 Task: Open Card Card0000000170 in  Board0000000043 in Workspace WS0000000015 in Trello. Add Member Mailaustralia7@gmail.com to Card Card0000000170 in  Board0000000043 in Workspace WS0000000015 in Trello. Add Yellow Label titled Label0000000170 to Card Card0000000170 in  Board0000000043 in Workspace WS0000000015 in Trello. Add Checklist CL0000000170 to Card Card0000000170 in  Board0000000043 in Workspace WS0000000015 in Trello. Add Dates with Start Date as May 08 2023 and Due Date as May 31 2023 to Card Card0000000170 in  Board0000000043 in Workspace WS0000000015 in Trello
Action: Mouse moved to (263, 340)
Screenshot: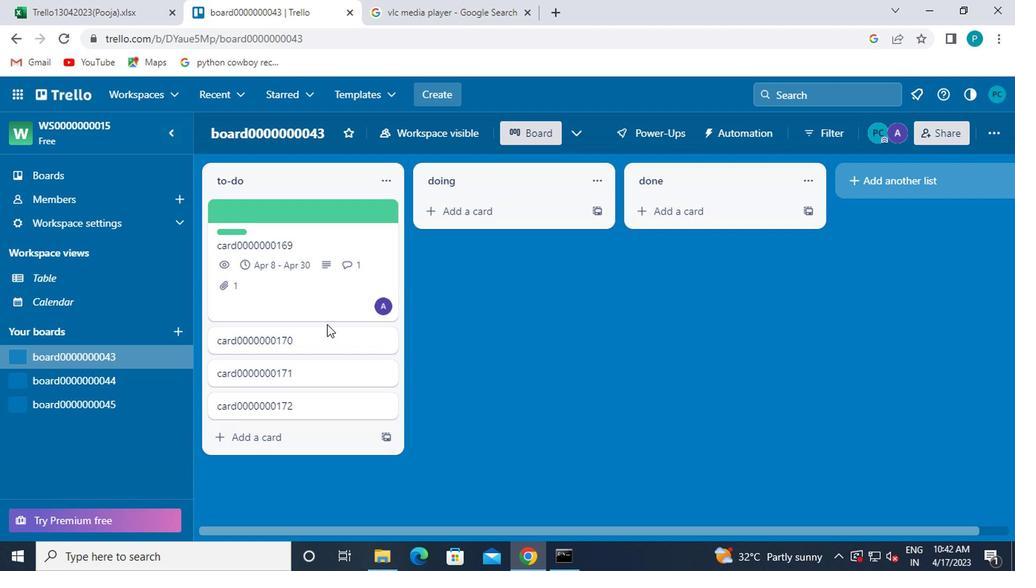 
Action: Mouse pressed left at (263, 340)
Screenshot: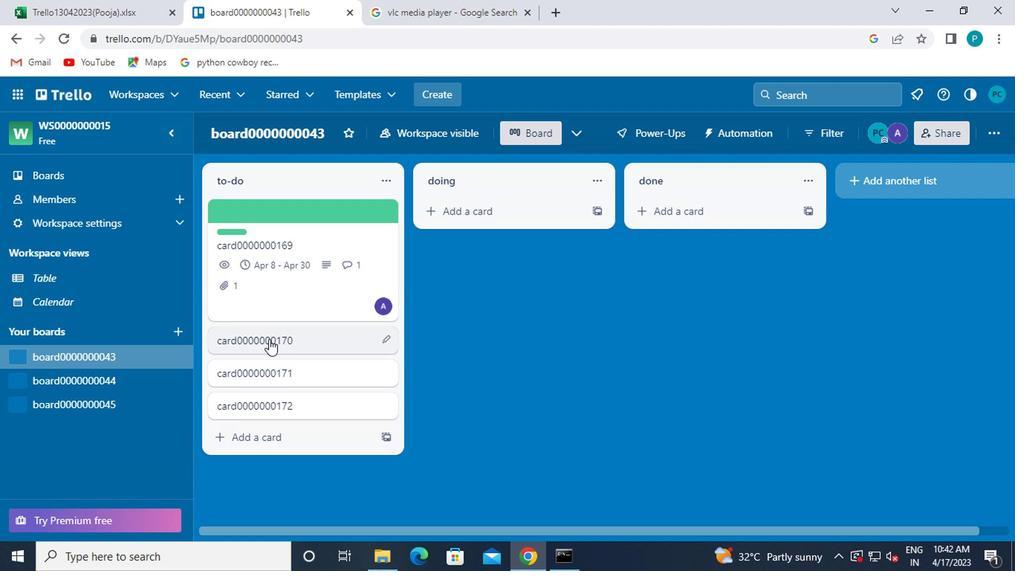 
Action: Mouse moved to (477, 328)
Screenshot: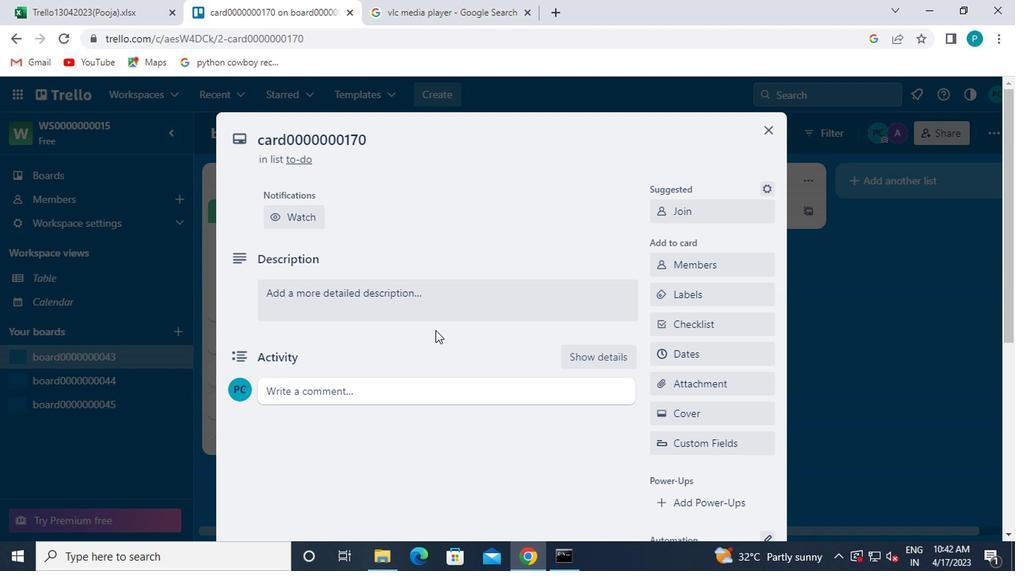 
Action: Mouse scrolled (477, 328) with delta (0, 0)
Screenshot: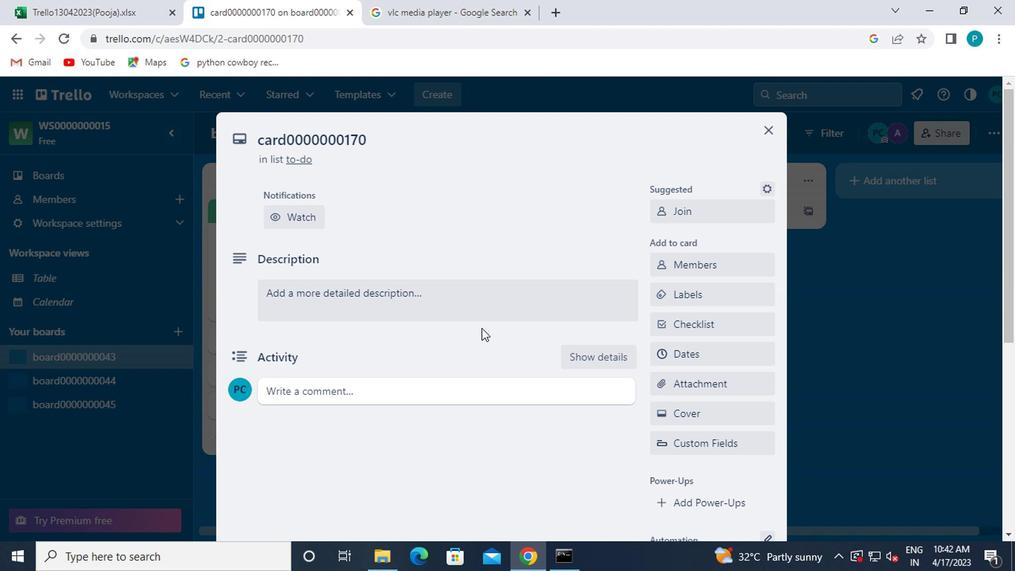 
Action: Mouse moved to (674, 188)
Screenshot: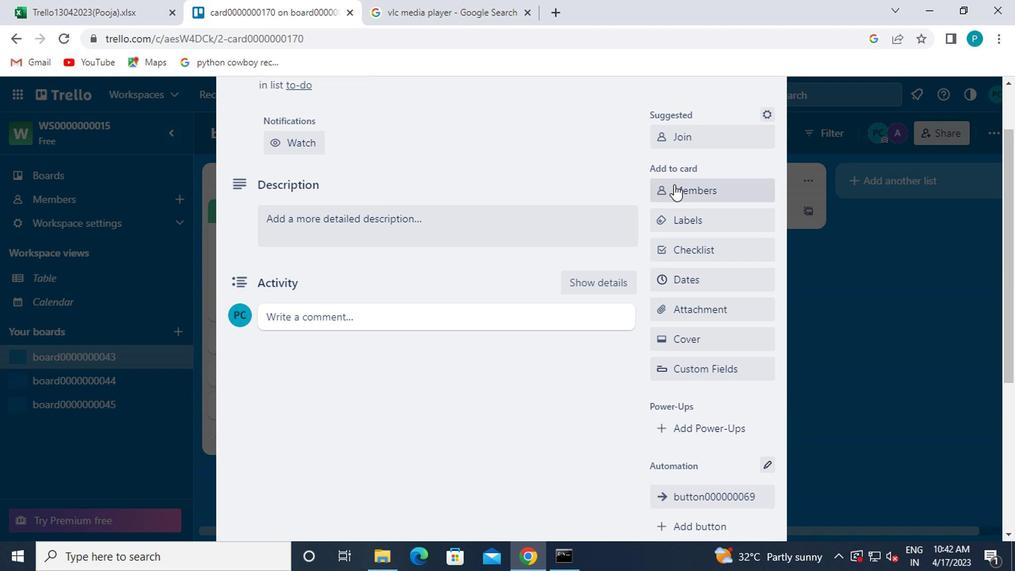 
Action: Mouse pressed left at (674, 188)
Screenshot: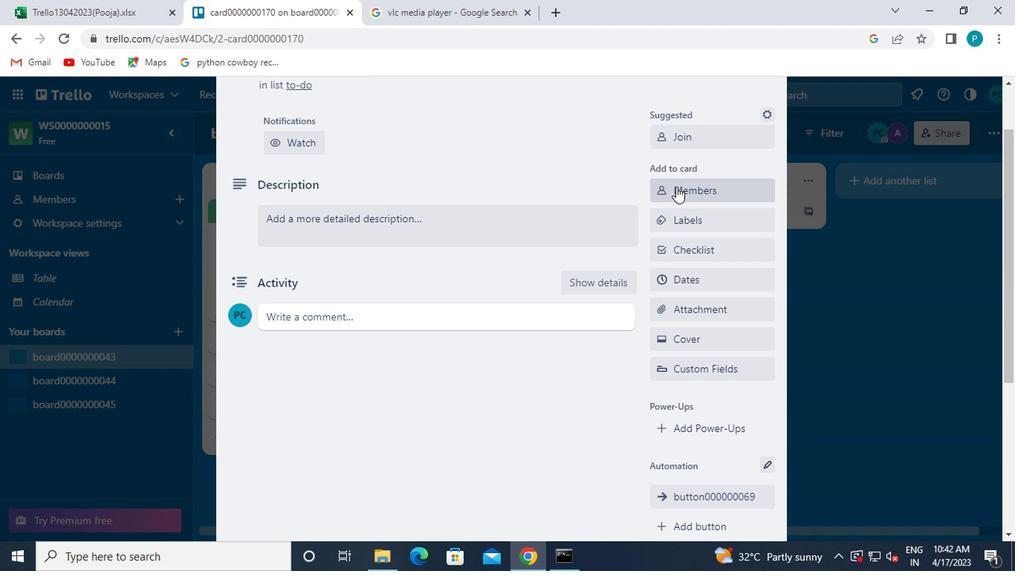 
Action: Mouse moved to (693, 259)
Screenshot: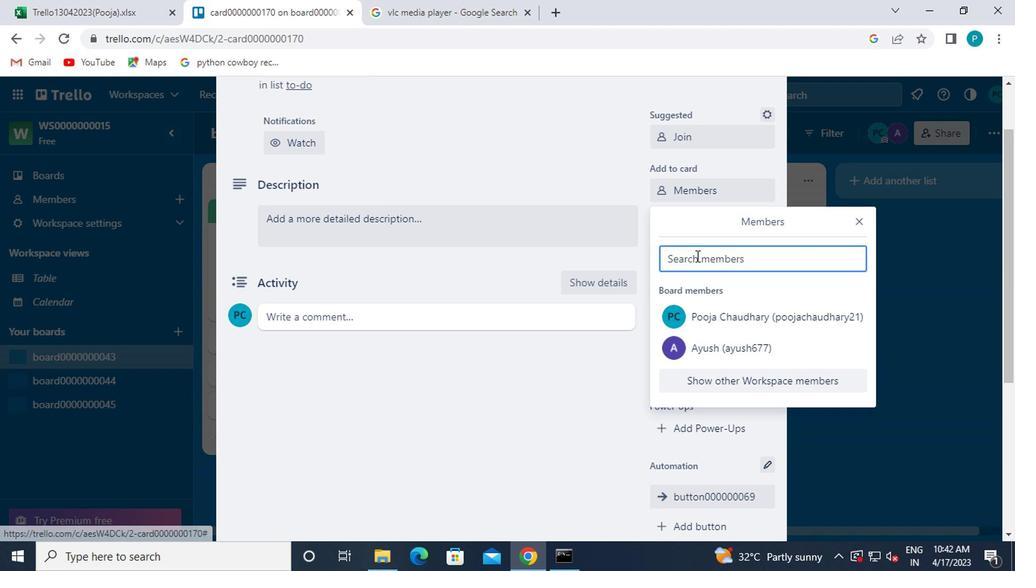 
Action: Mouse pressed left at (693, 259)
Screenshot: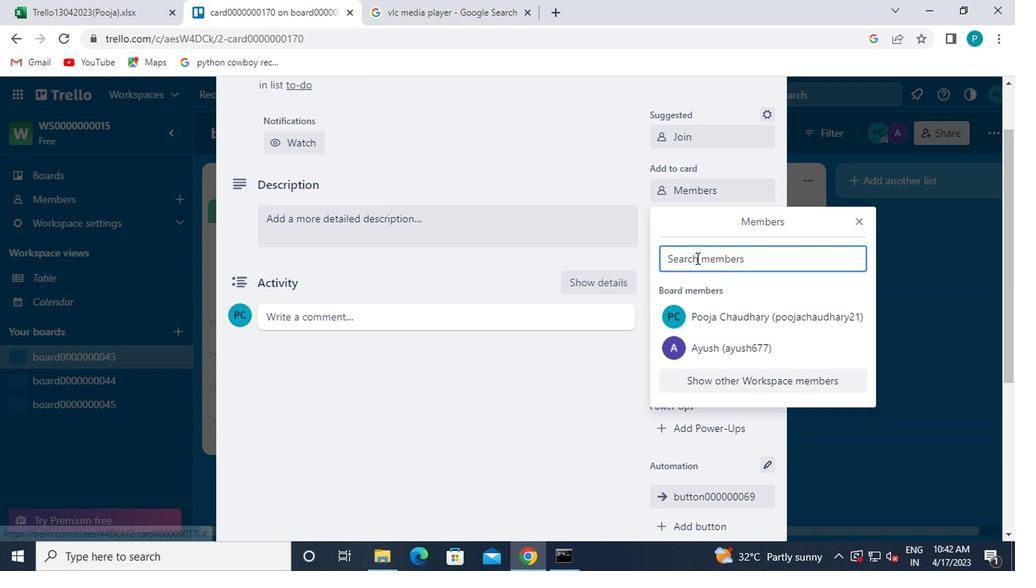 
Action: Key pressed mailaustralia7
Screenshot: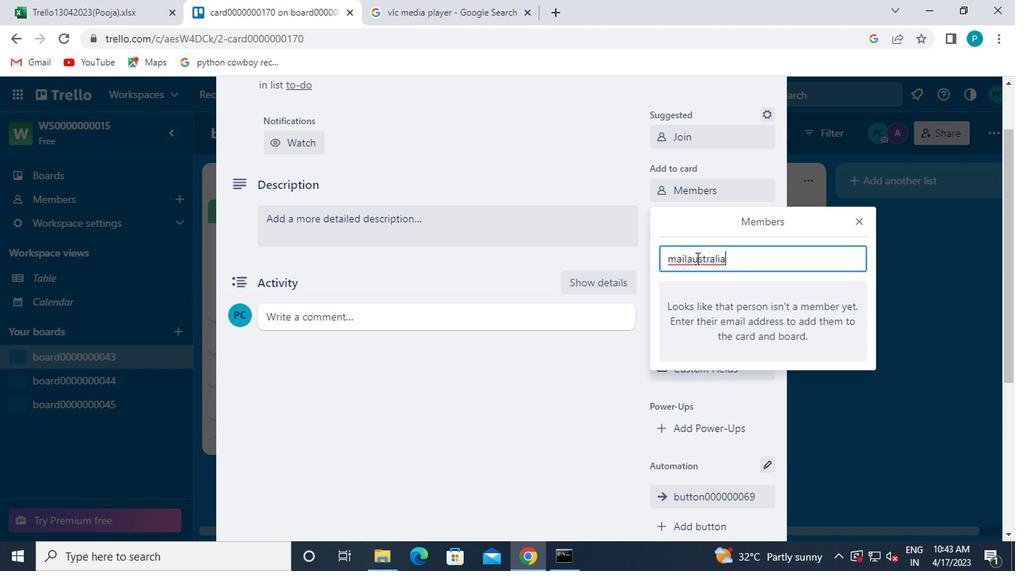 
Action: Mouse moved to (568, 243)
Screenshot: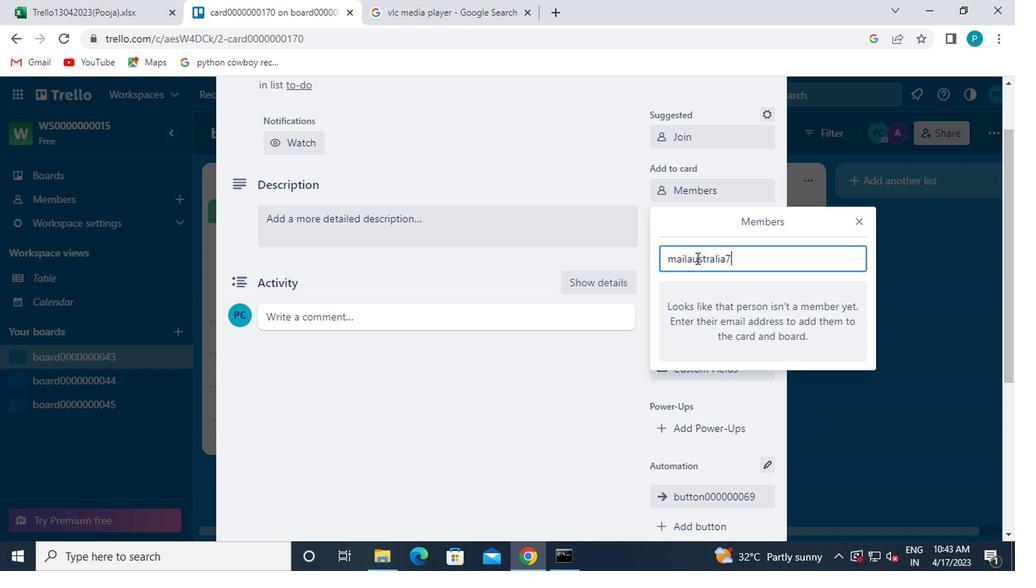 
Action: Key pressed <Key.shift>@GMAIL.COM
Screenshot: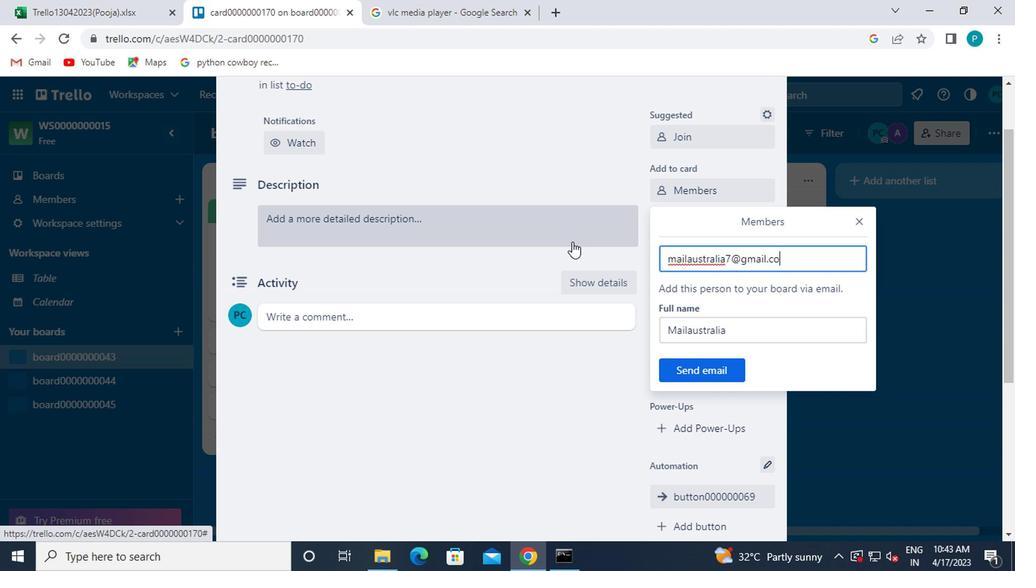 
Action: Mouse moved to (692, 370)
Screenshot: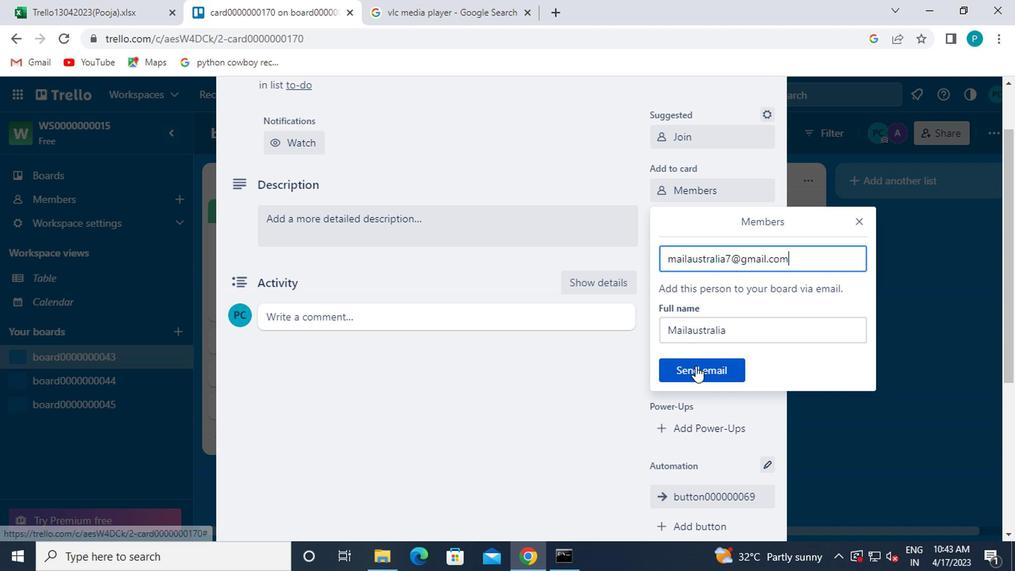 
Action: Mouse pressed left at (692, 370)
Screenshot: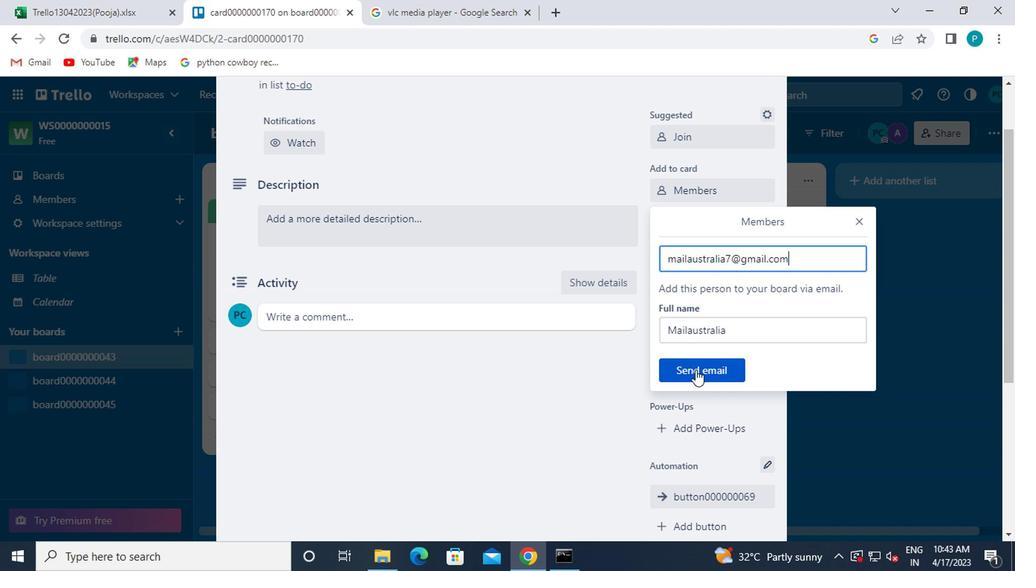 
Action: Mouse moved to (688, 225)
Screenshot: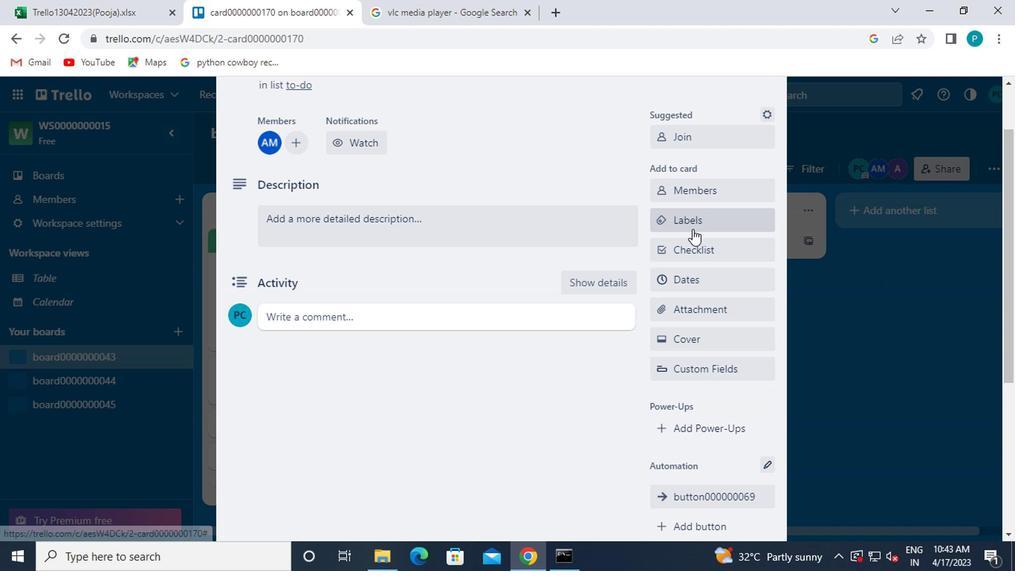 
Action: Mouse pressed left at (688, 225)
Screenshot: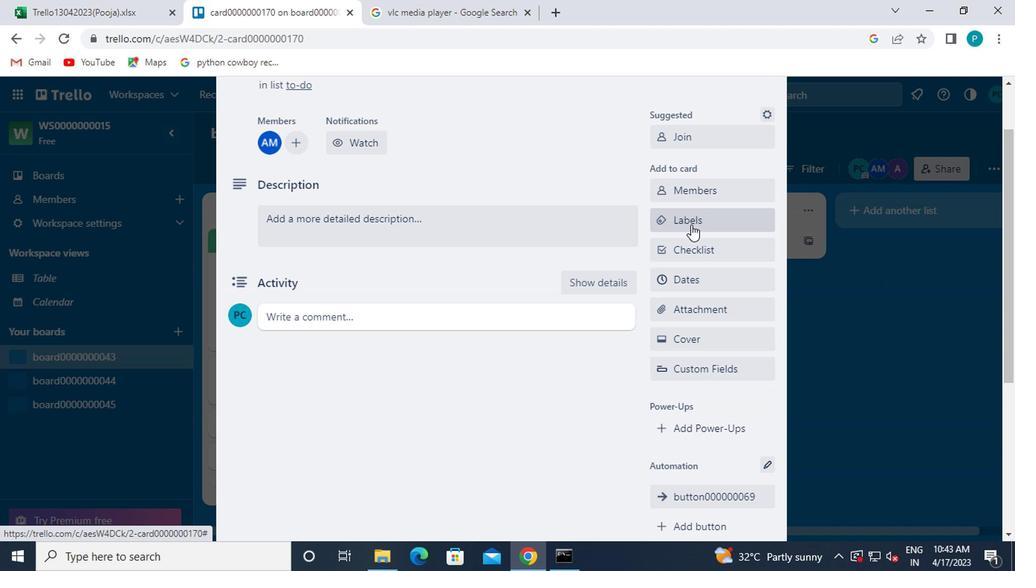 
Action: Mouse moved to (709, 424)
Screenshot: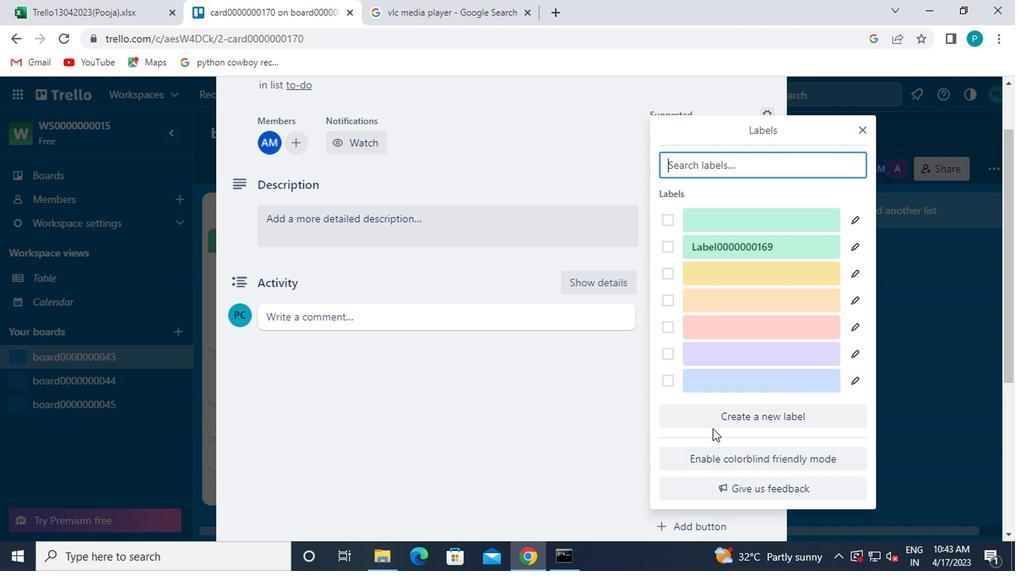 
Action: Mouse pressed left at (709, 424)
Screenshot: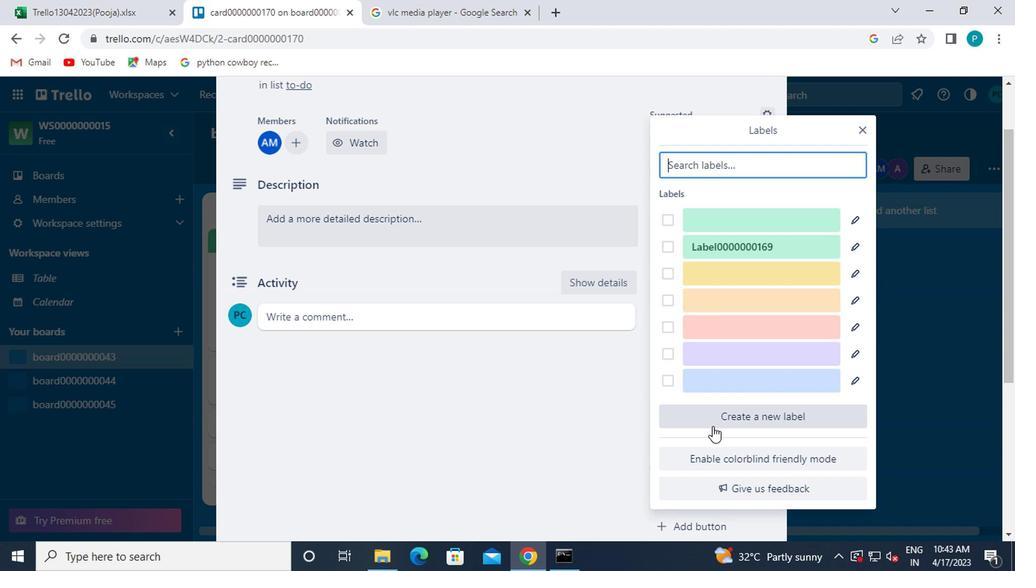 
Action: Mouse moved to (727, 339)
Screenshot: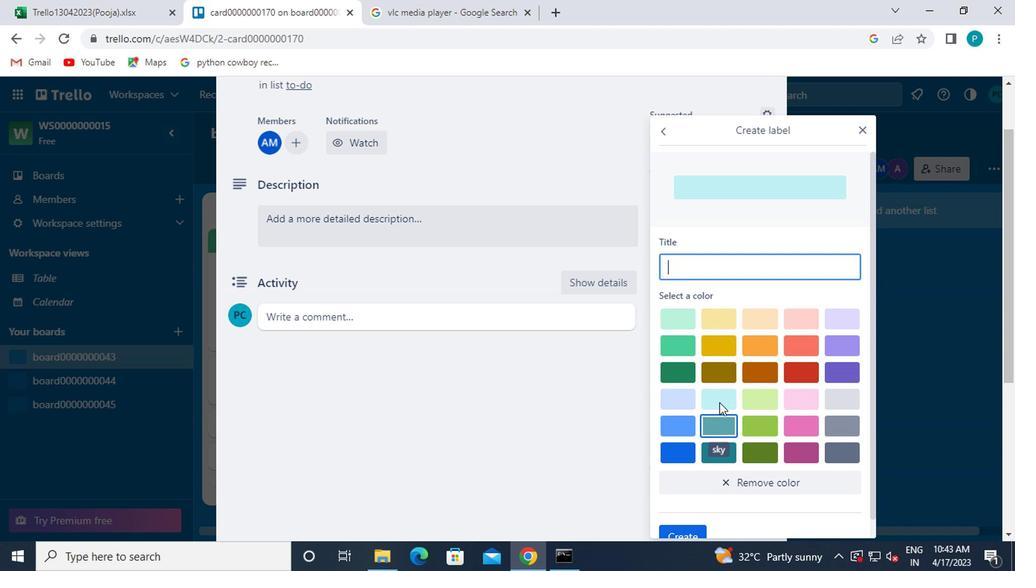 
Action: Mouse pressed left at (727, 339)
Screenshot: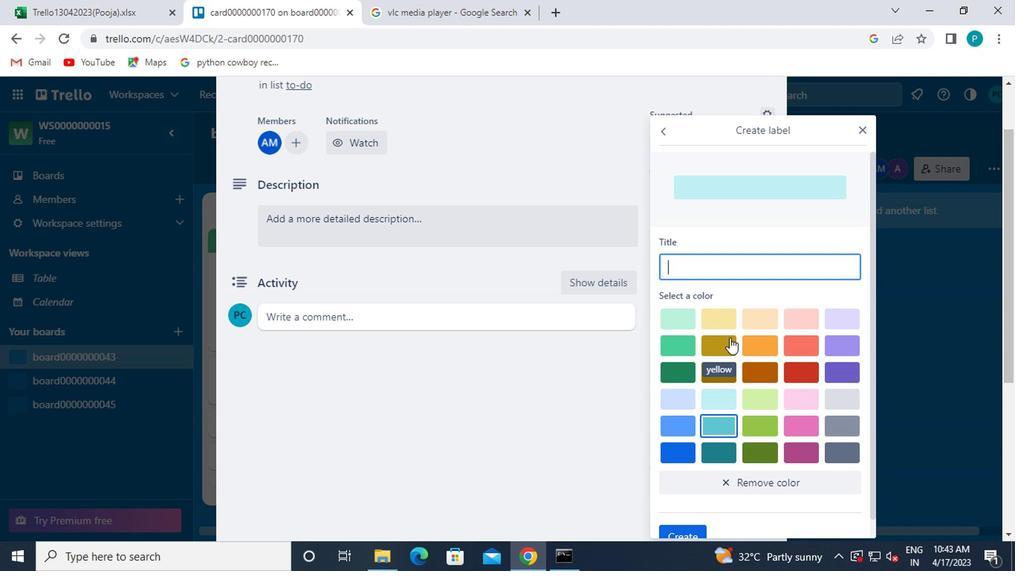 
Action: Mouse moved to (700, 272)
Screenshot: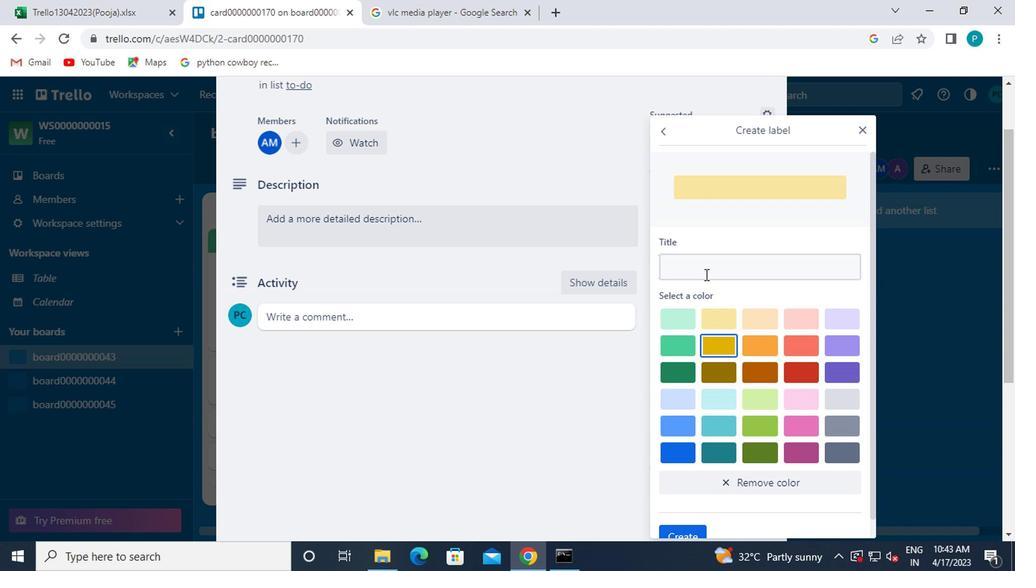 
Action: Mouse pressed left at (700, 272)
Screenshot: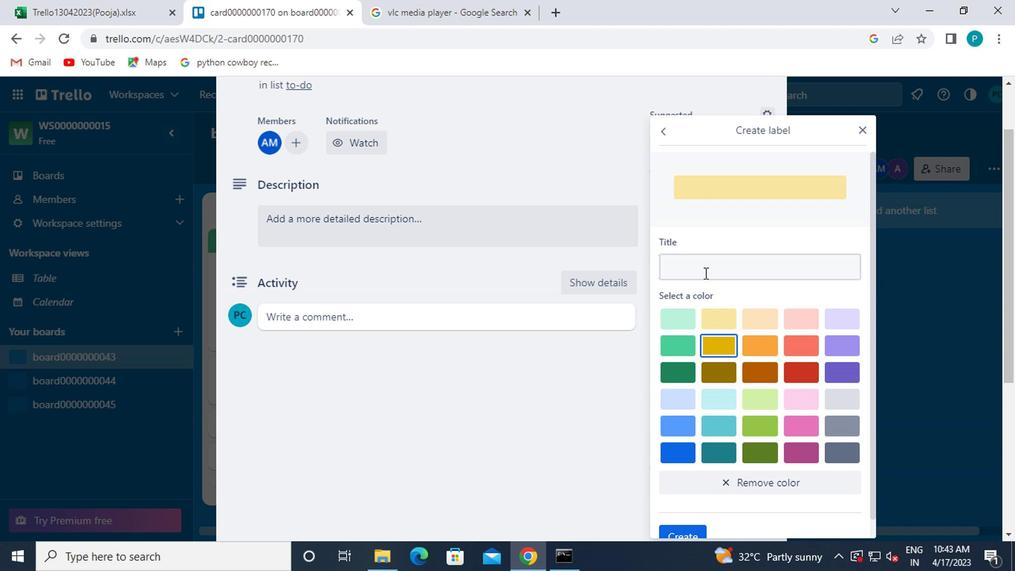 
Action: Mouse moved to (709, 248)
Screenshot: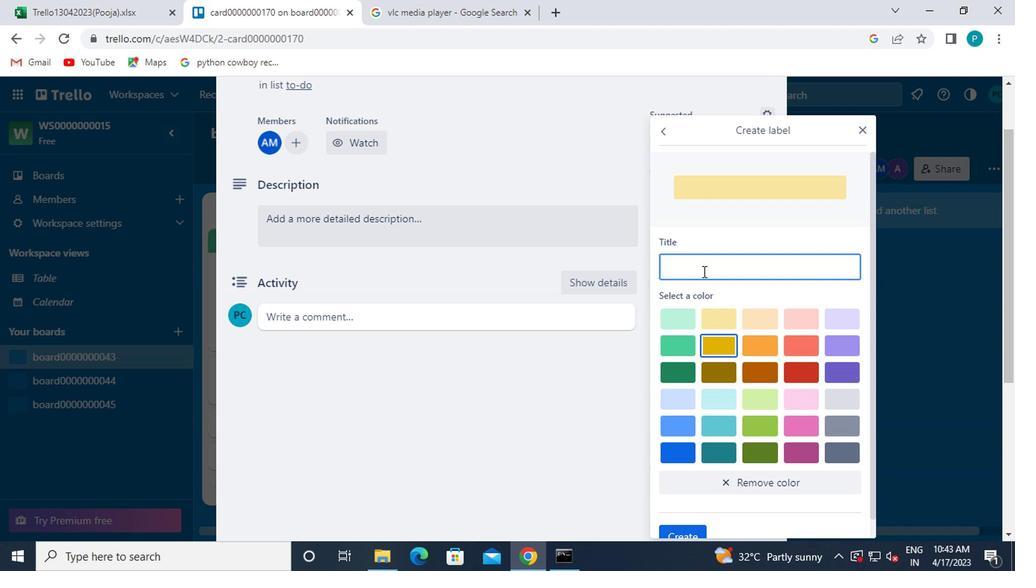 
Action: Key pressed <Key.caps_lock>L<Key.caps_lock>ABEL0000000
Screenshot: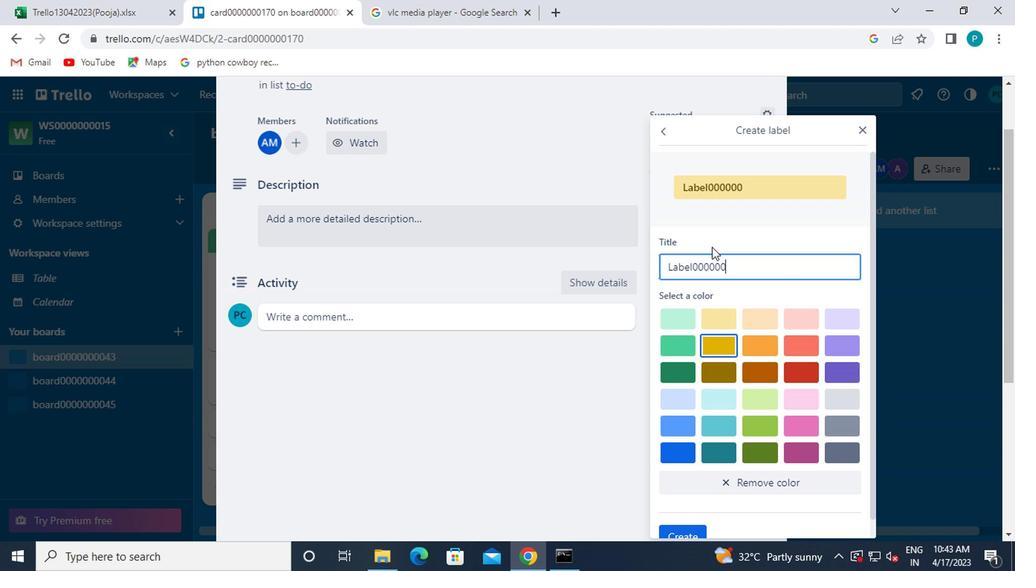 
Action: Mouse moved to (719, 126)
Screenshot: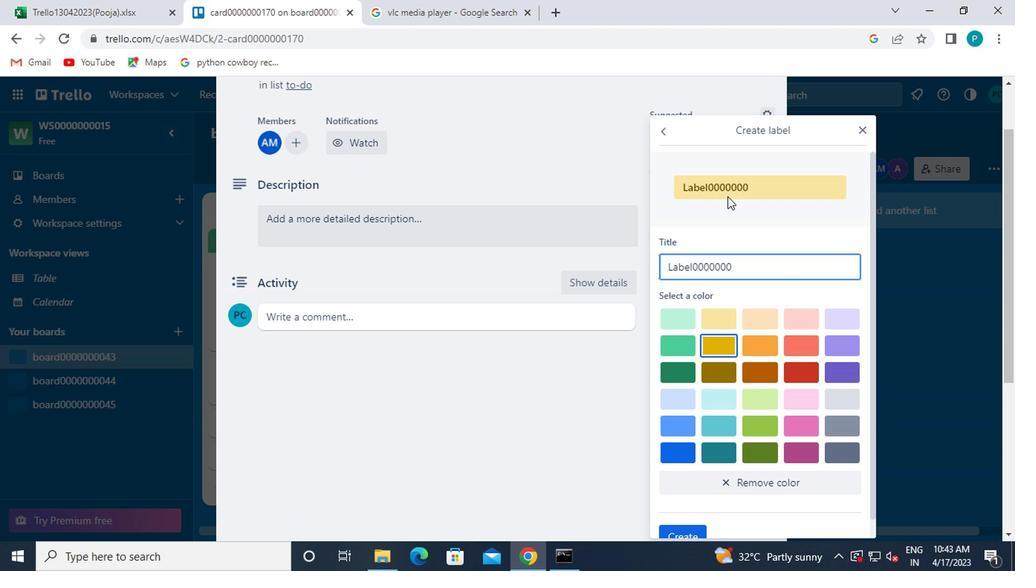
Action: Key pressed 170
Screenshot: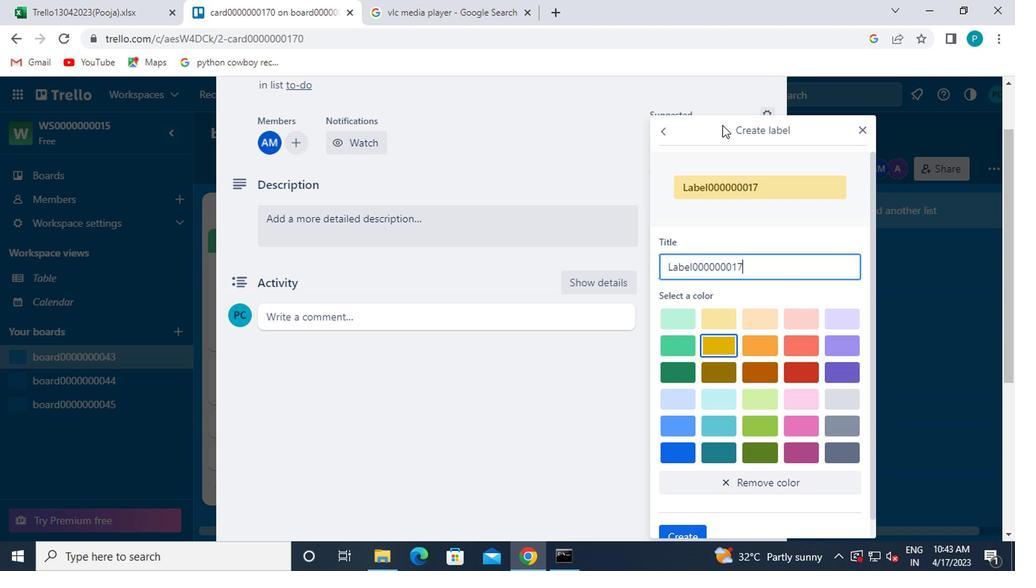 
Action: Mouse moved to (838, 266)
Screenshot: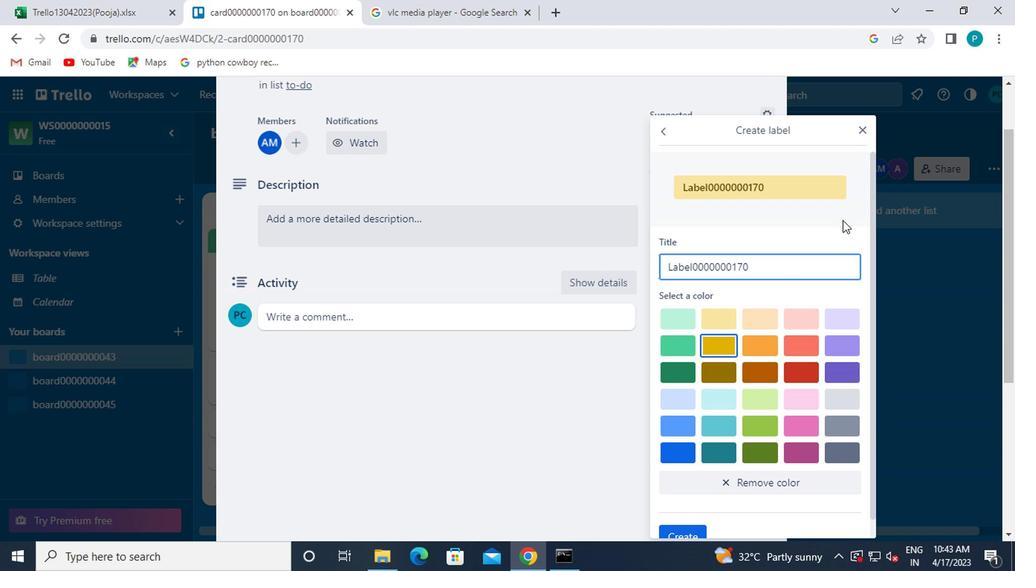 
Action: Mouse scrolled (838, 265) with delta (0, 0)
Screenshot: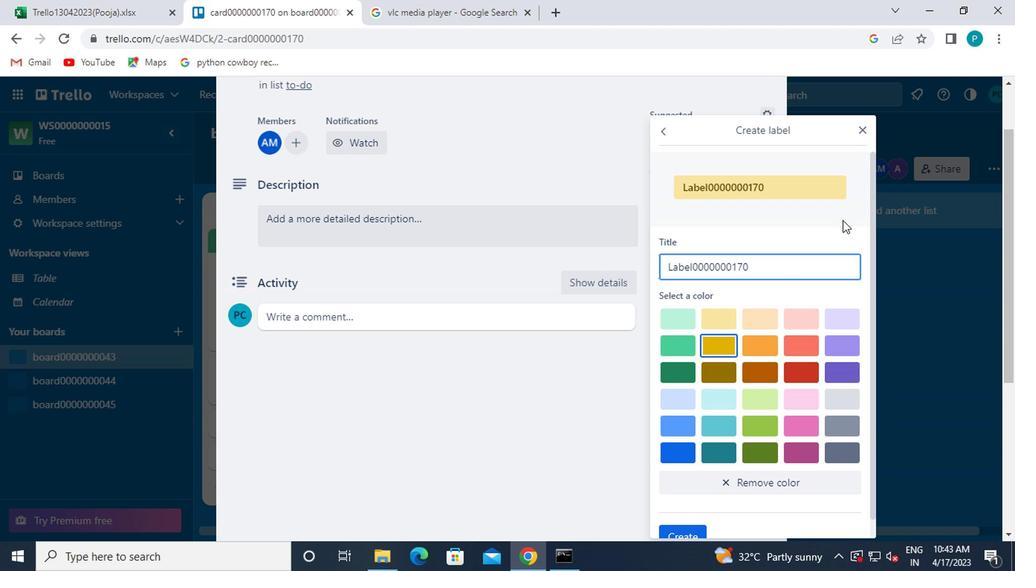 
Action: Mouse moved to (781, 411)
Screenshot: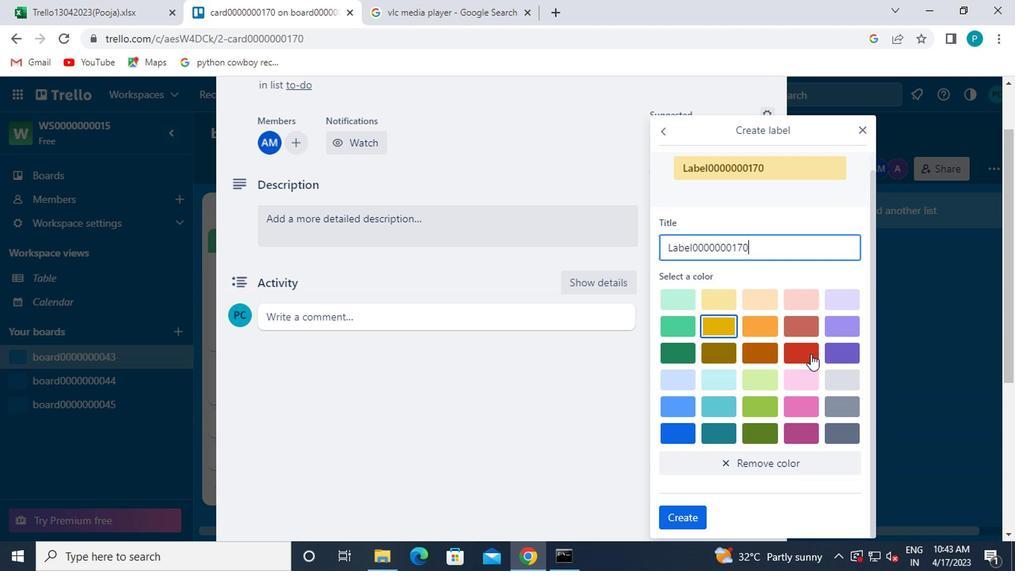 
Action: Mouse scrolled (781, 410) with delta (0, 0)
Screenshot: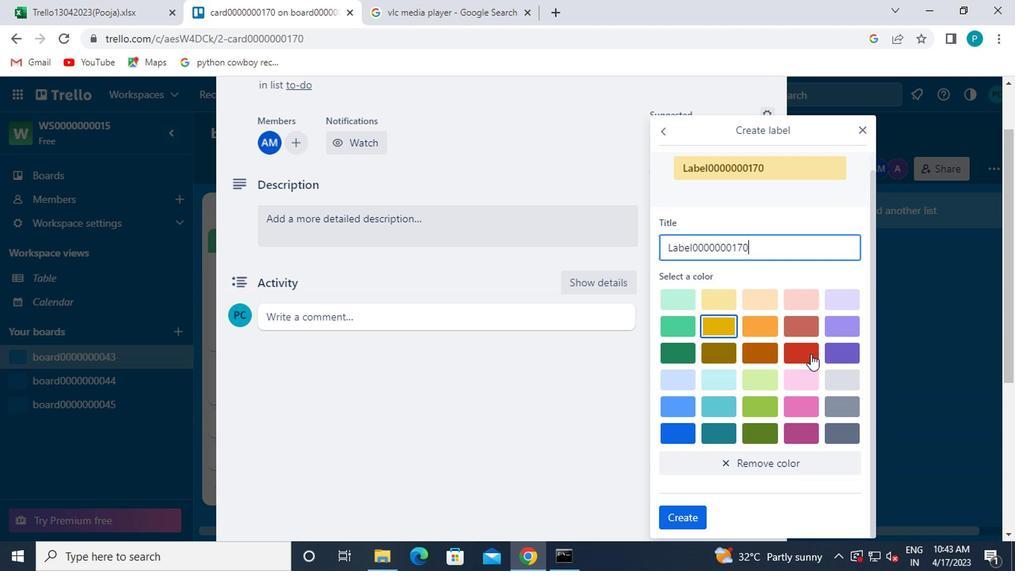 
Action: Mouse moved to (780, 413)
Screenshot: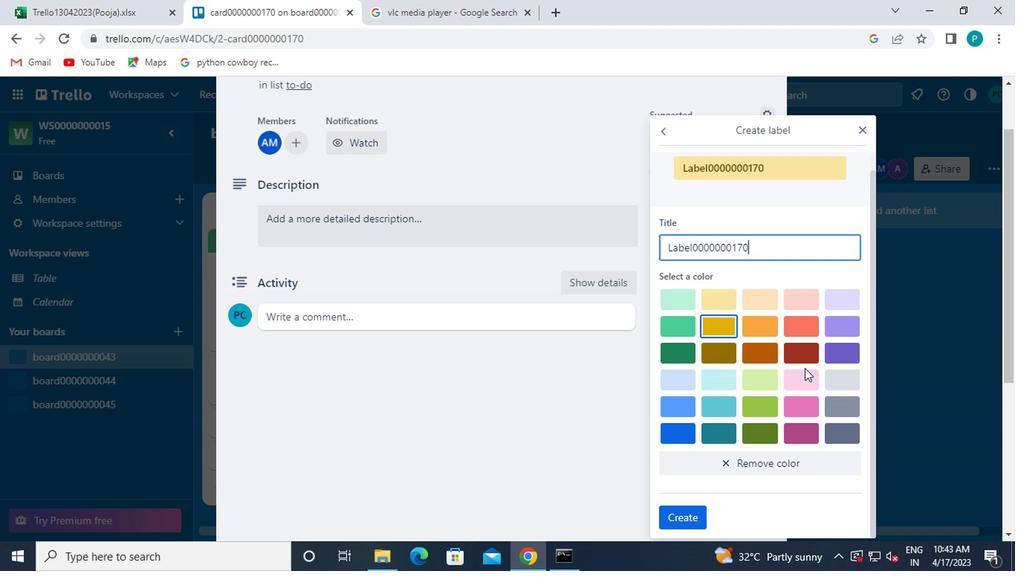 
Action: Mouse scrolled (780, 411) with delta (0, -1)
Screenshot: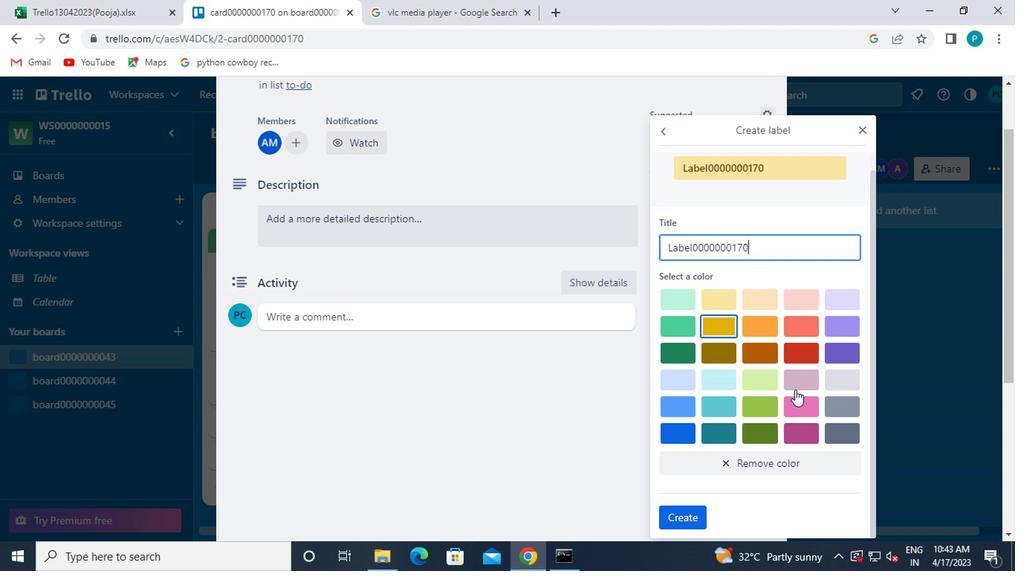 
Action: Mouse moved to (662, 512)
Screenshot: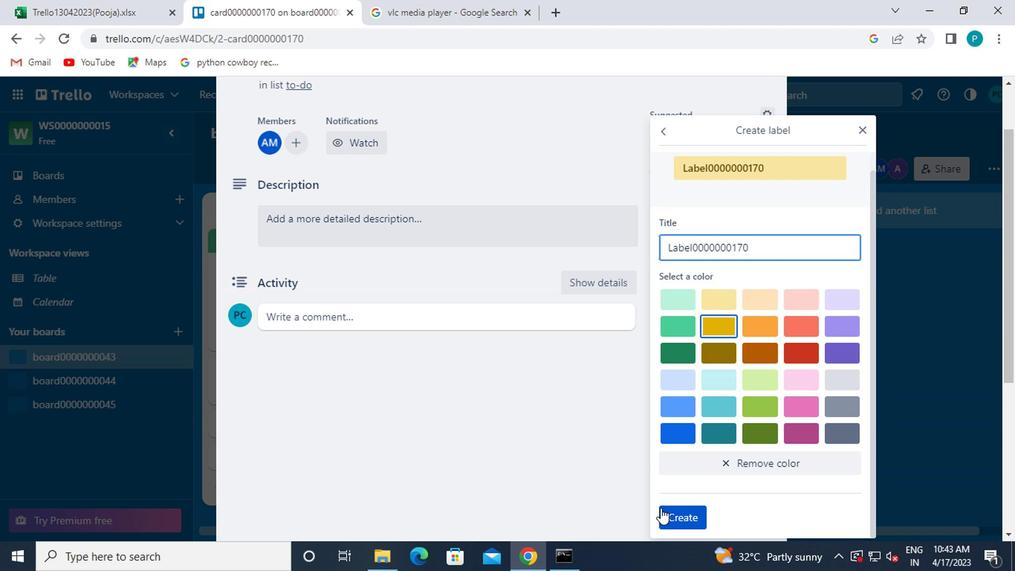 
Action: Mouse pressed left at (662, 512)
Screenshot: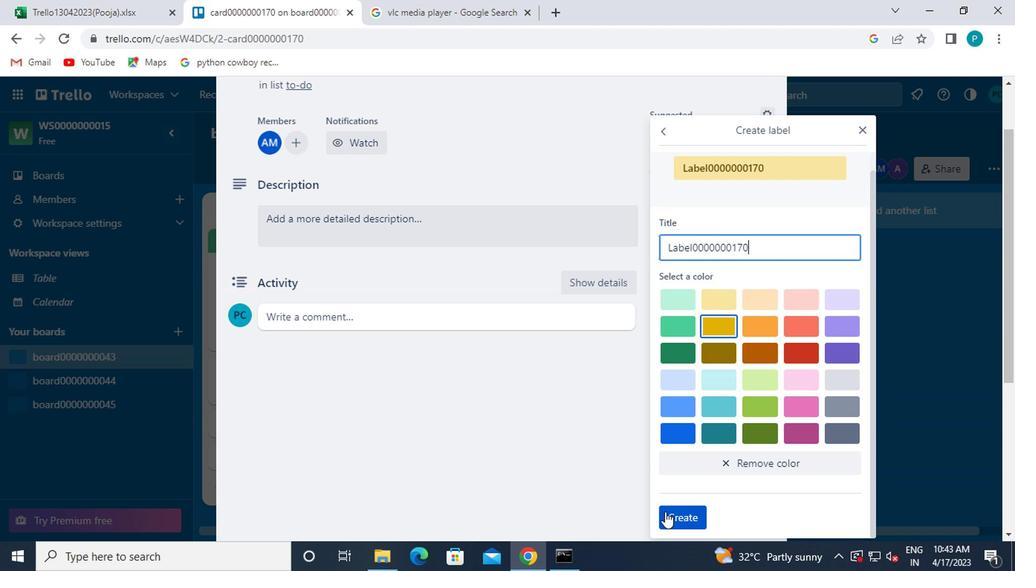 
Action: Mouse moved to (858, 129)
Screenshot: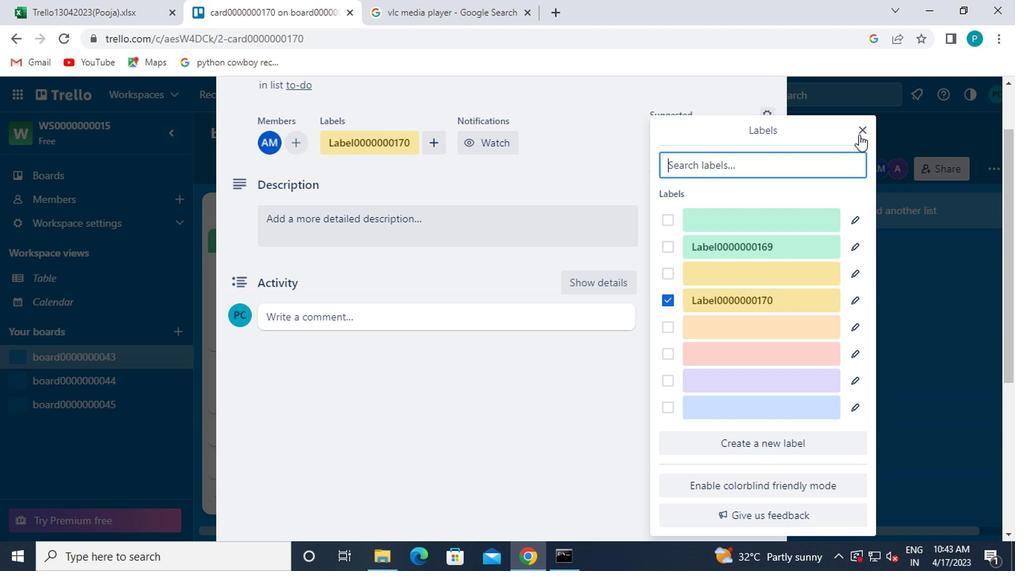 
Action: Mouse pressed left at (858, 129)
Screenshot: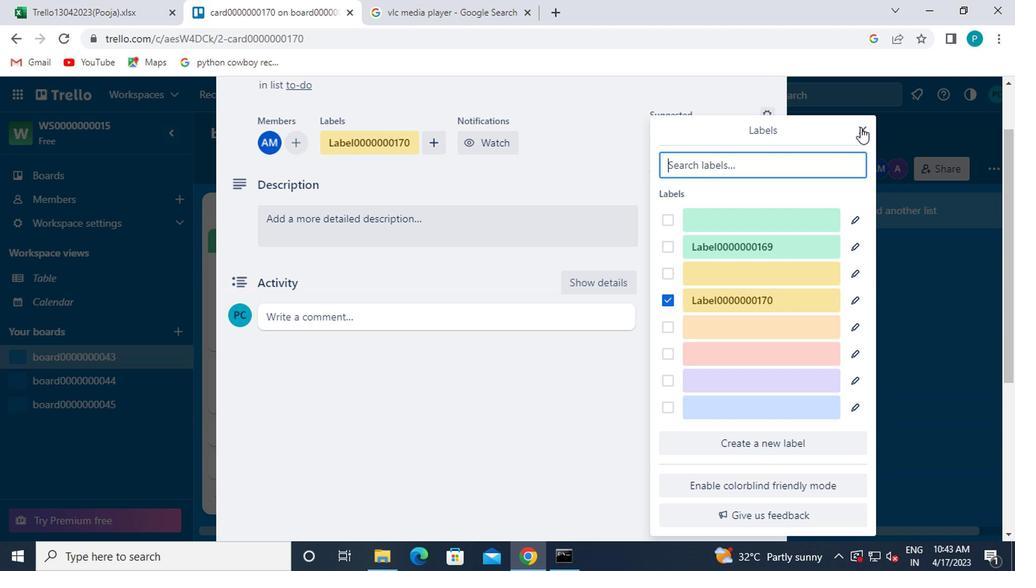 
Action: Mouse moved to (730, 249)
Screenshot: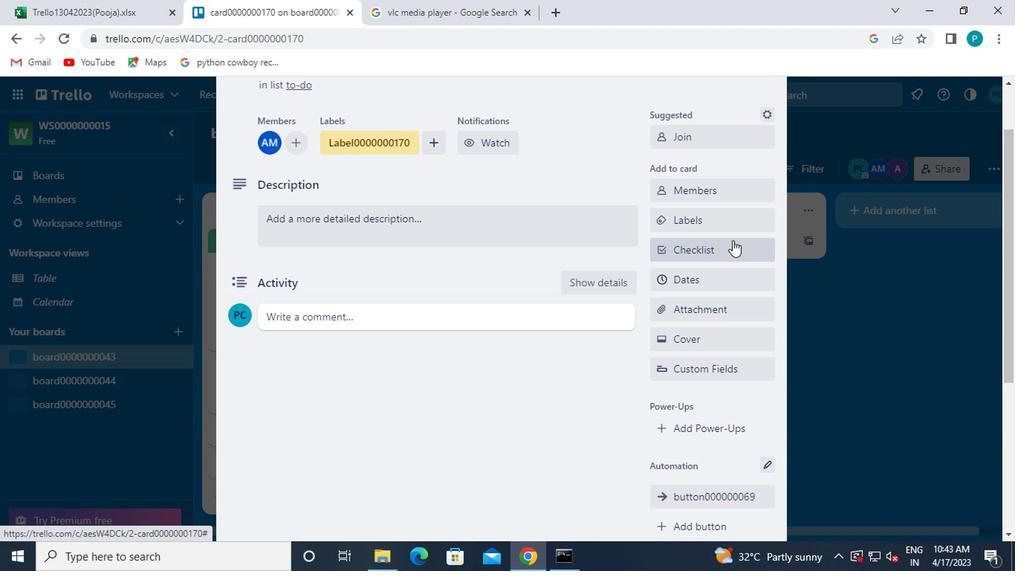 
Action: Mouse pressed left at (730, 249)
Screenshot: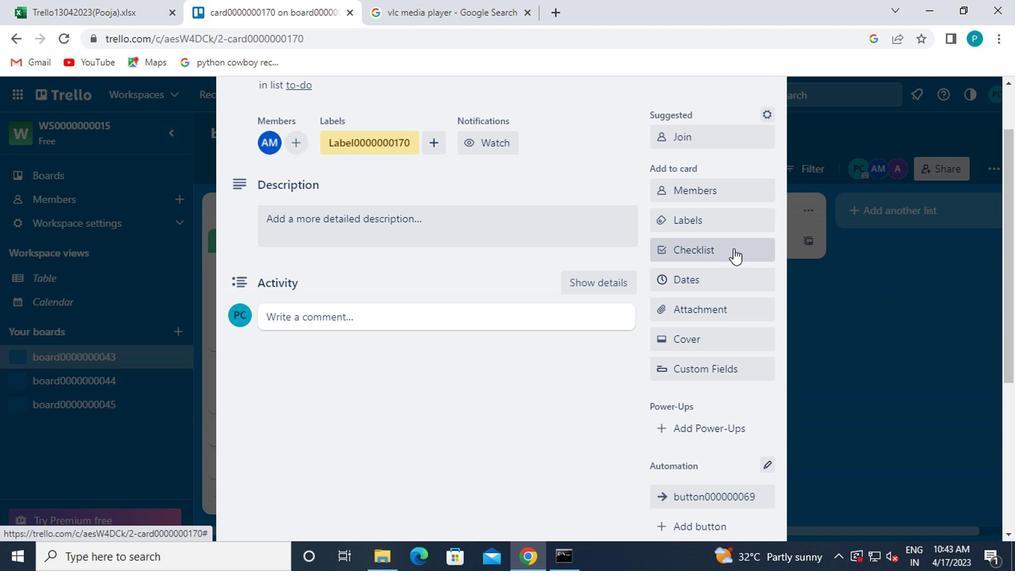 
Action: Key pressed <Key.caps_lock>CL0000000170
Screenshot: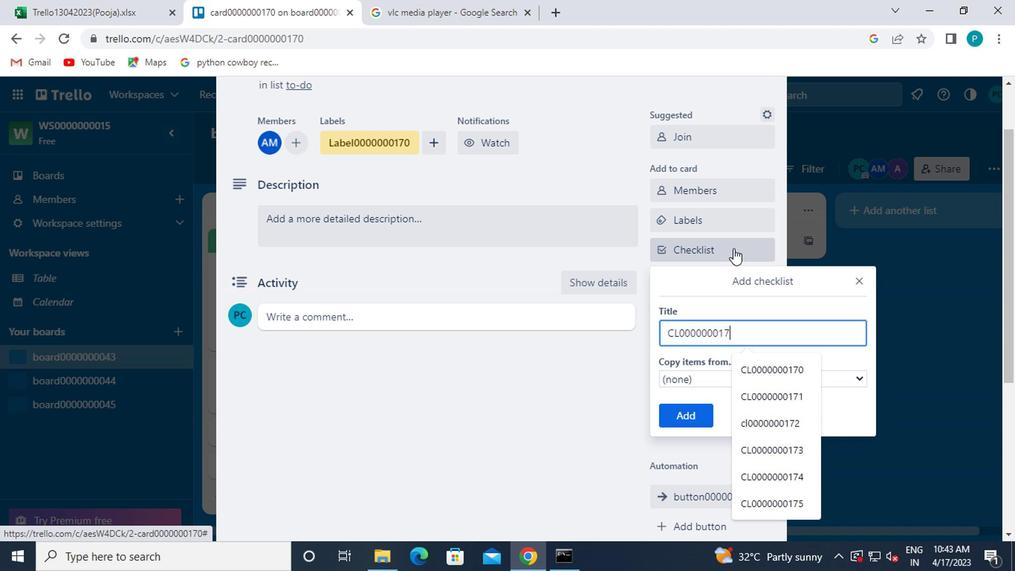 
Action: Mouse moved to (698, 407)
Screenshot: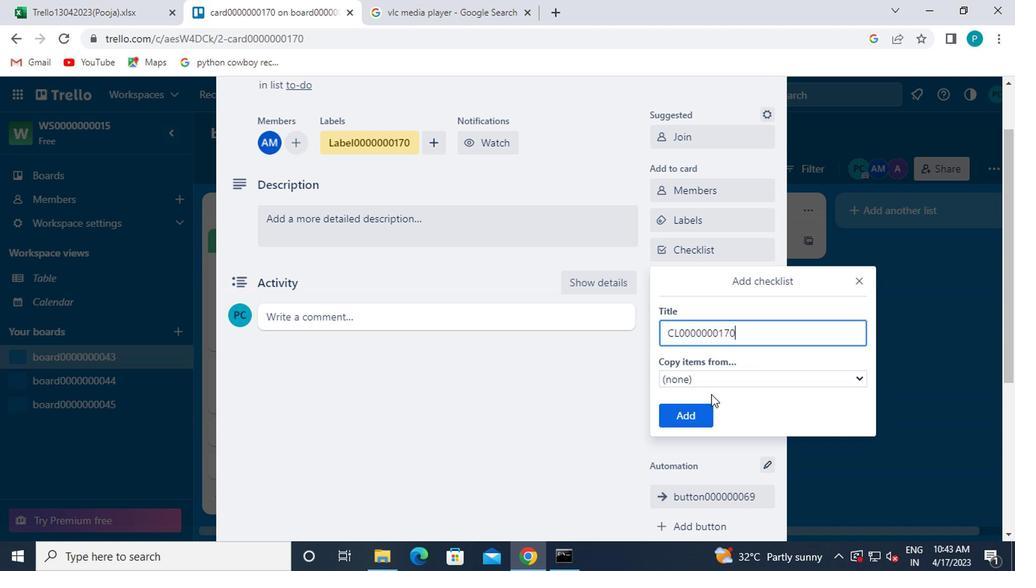 
Action: Mouse pressed left at (698, 407)
Screenshot: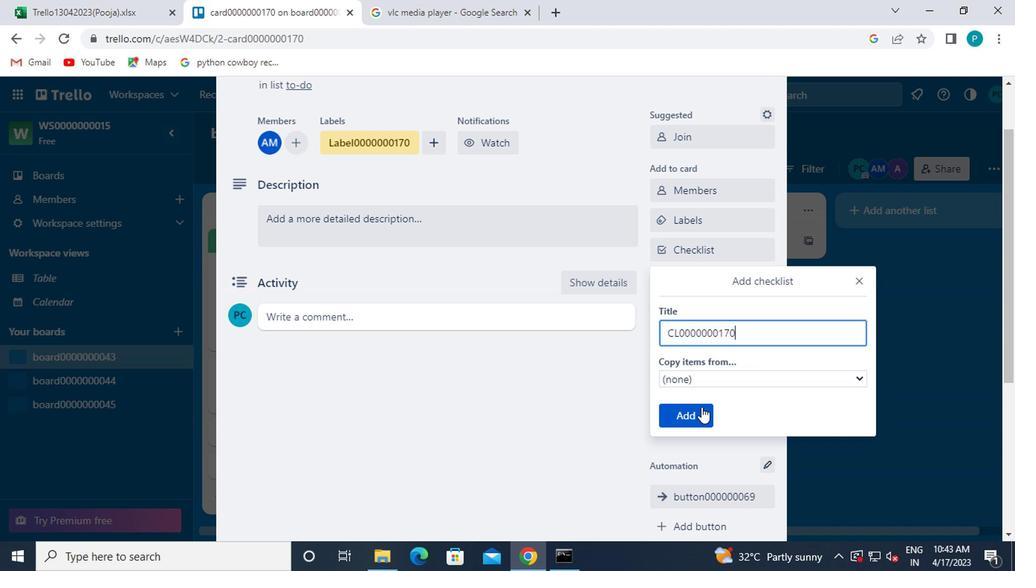 
Action: Mouse moved to (672, 286)
Screenshot: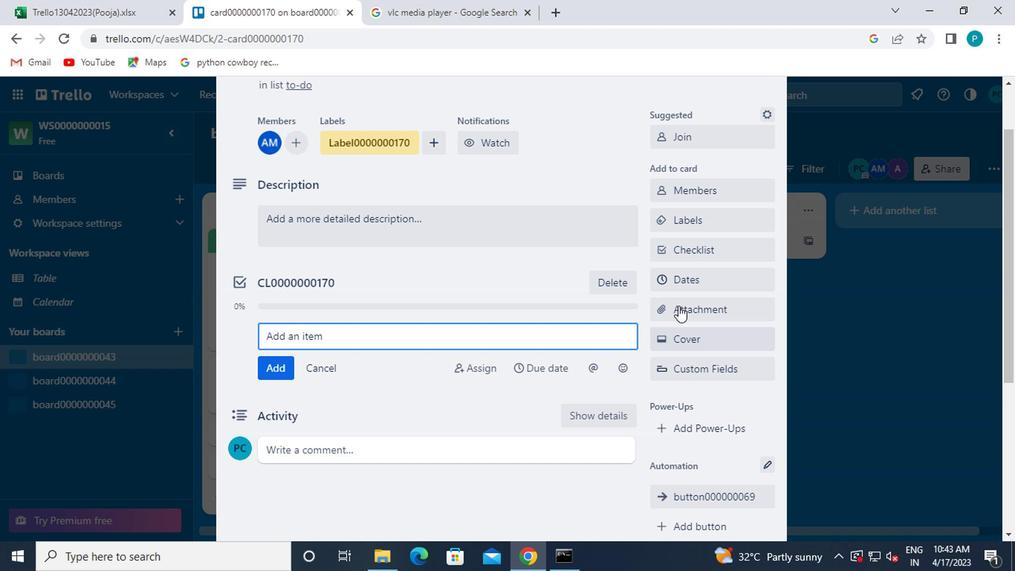 
Action: Mouse pressed left at (672, 286)
Screenshot: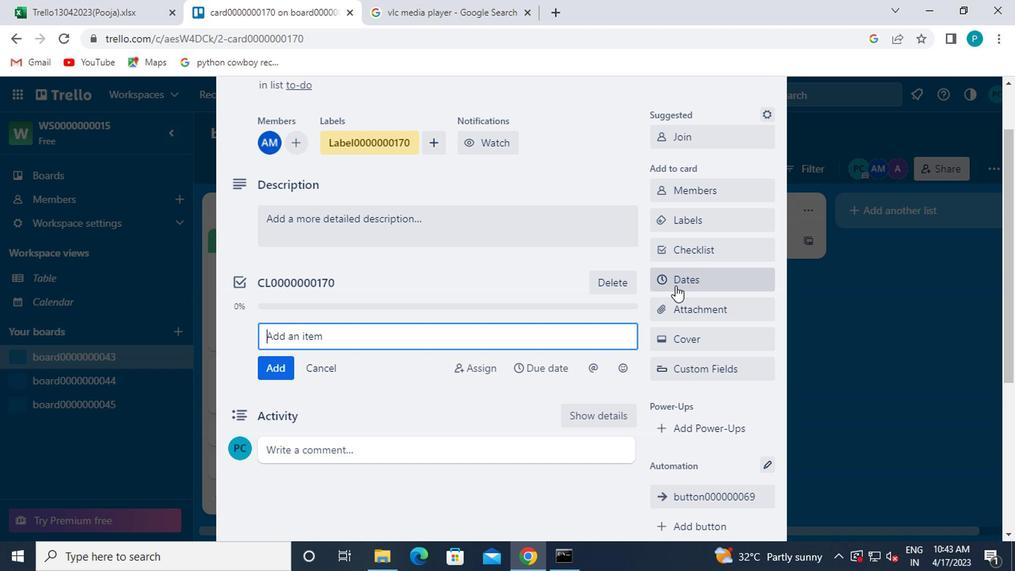 
Action: Mouse moved to (665, 401)
Screenshot: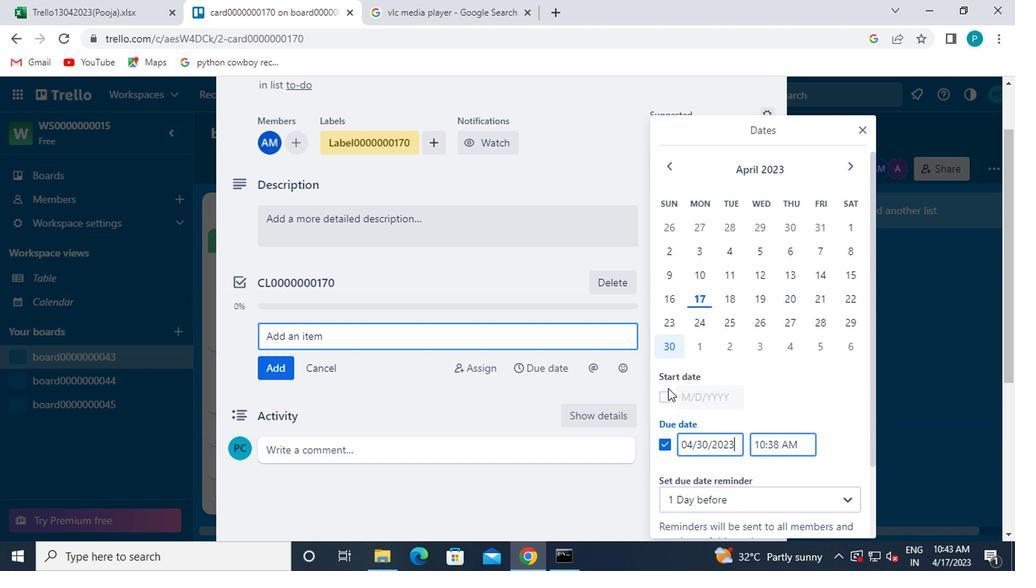 
Action: Mouse pressed left at (665, 401)
Screenshot: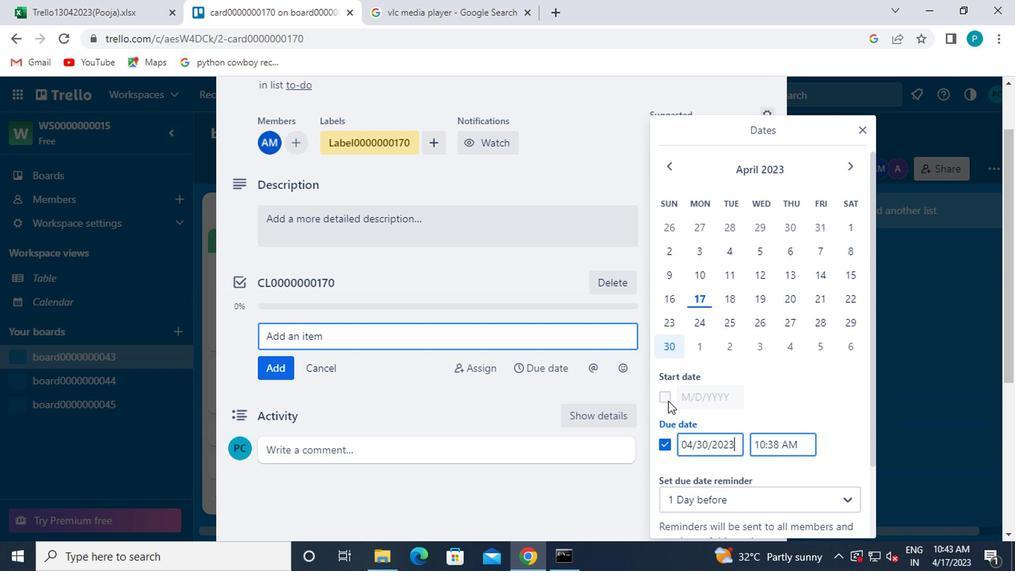 
Action: Mouse moved to (844, 170)
Screenshot: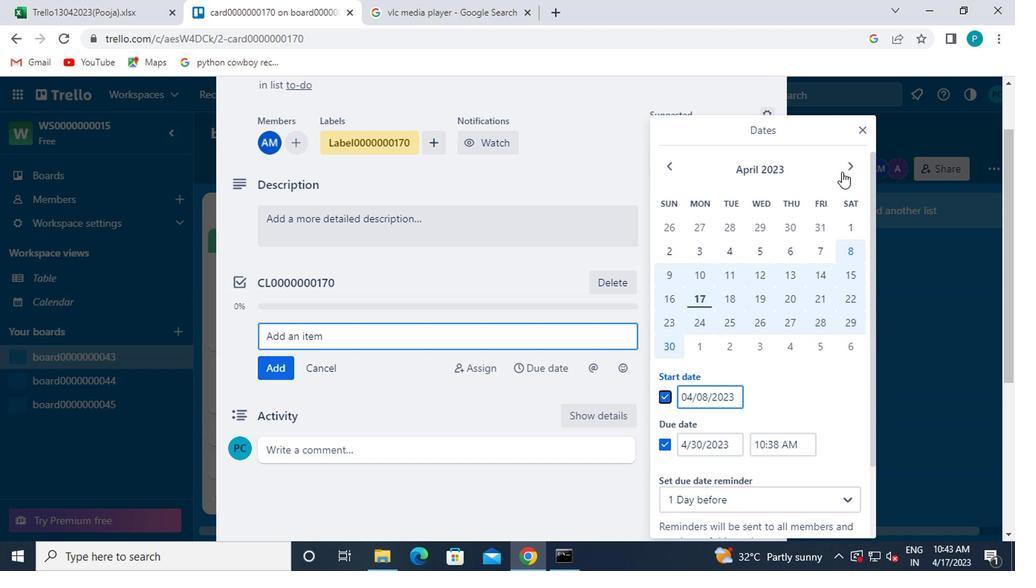 
Action: Mouse pressed left at (844, 170)
Screenshot: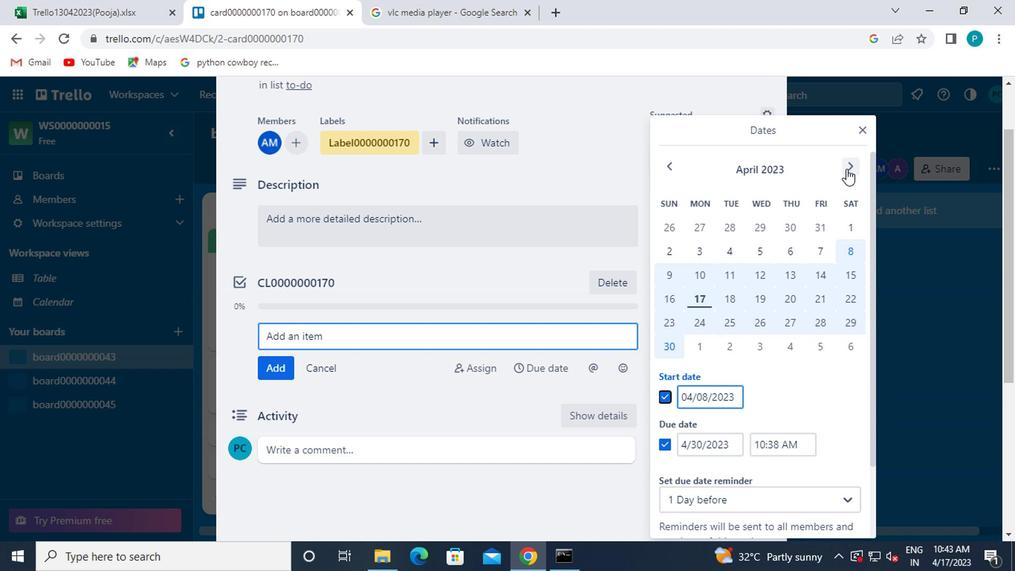
Action: Mouse moved to (695, 249)
Screenshot: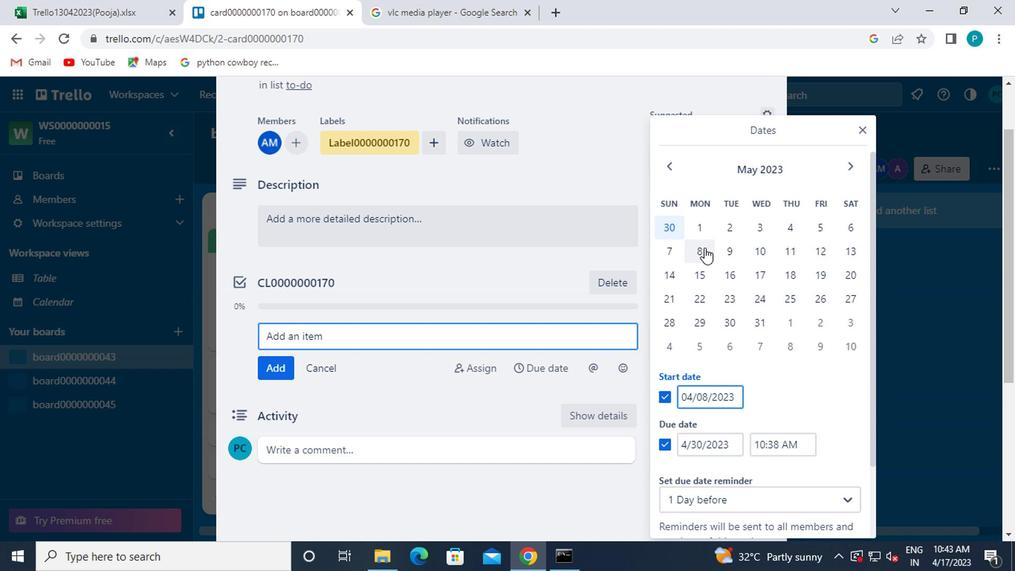 
Action: Mouse pressed left at (695, 249)
Screenshot: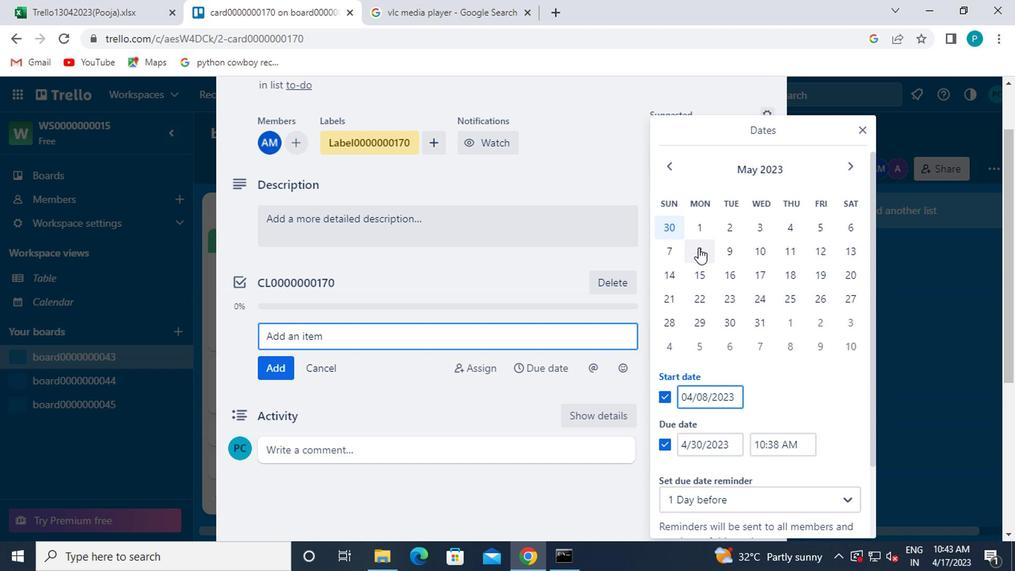 
Action: Mouse moved to (759, 324)
Screenshot: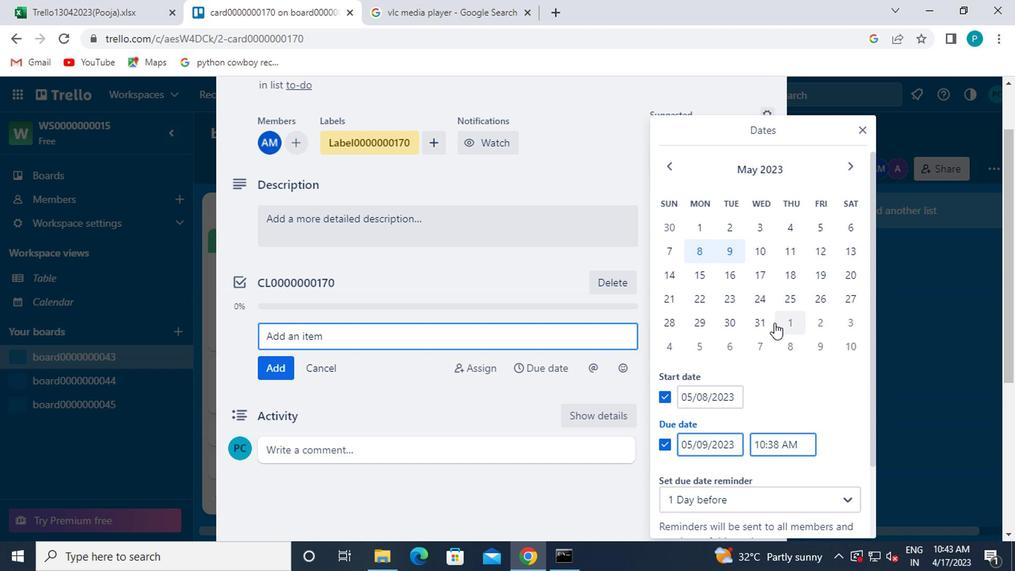
Action: Mouse pressed left at (759, 324)
Screenshot: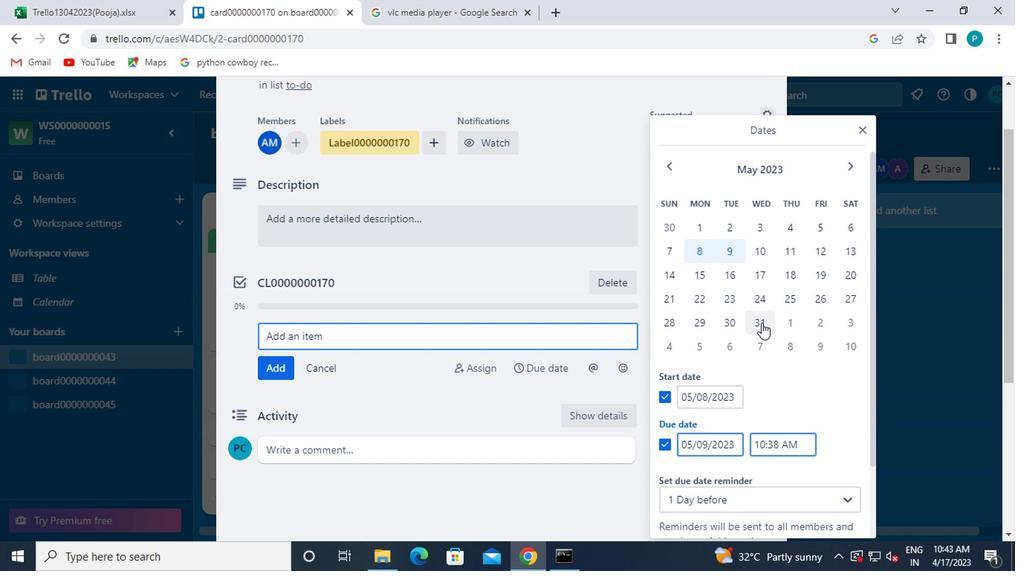 
Action: Mouse scrolled (759, 323) with delta (0, -1)
Screenshot: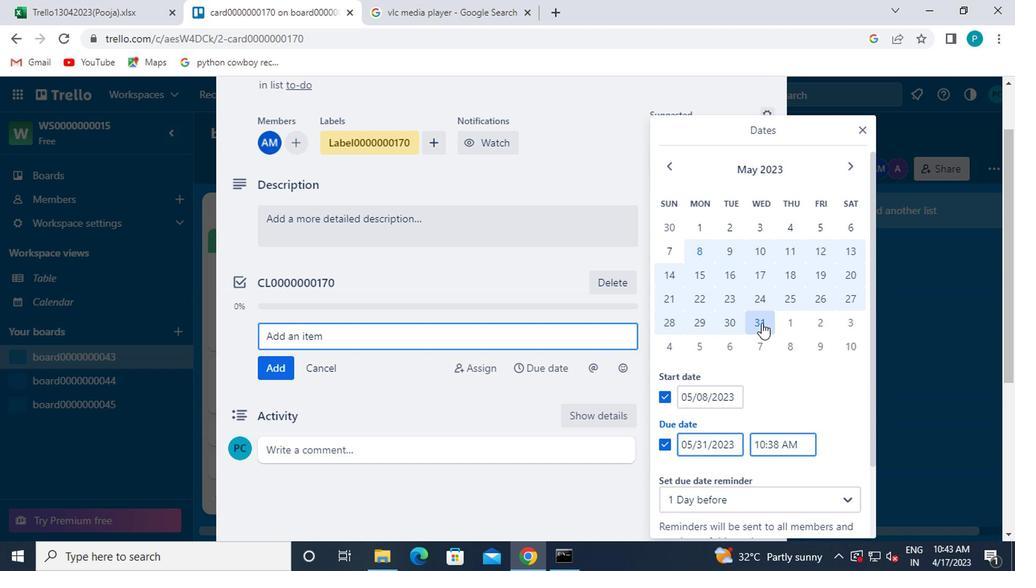 
Action: Mouse moved to (760, 346)
Screenshot: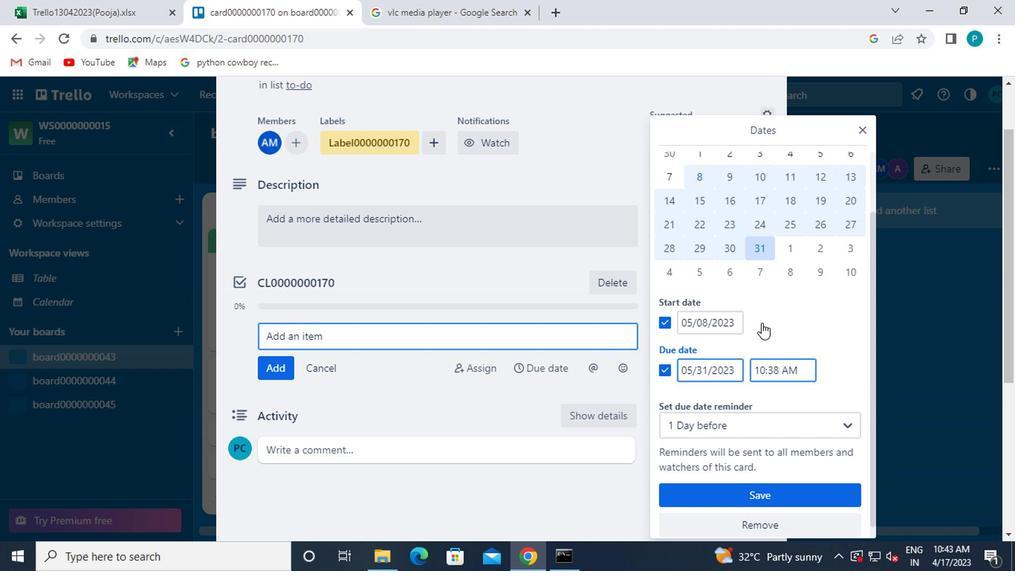 
Action: Mouse scrolled (760, 345) with delta (0, -1)
Screenshot: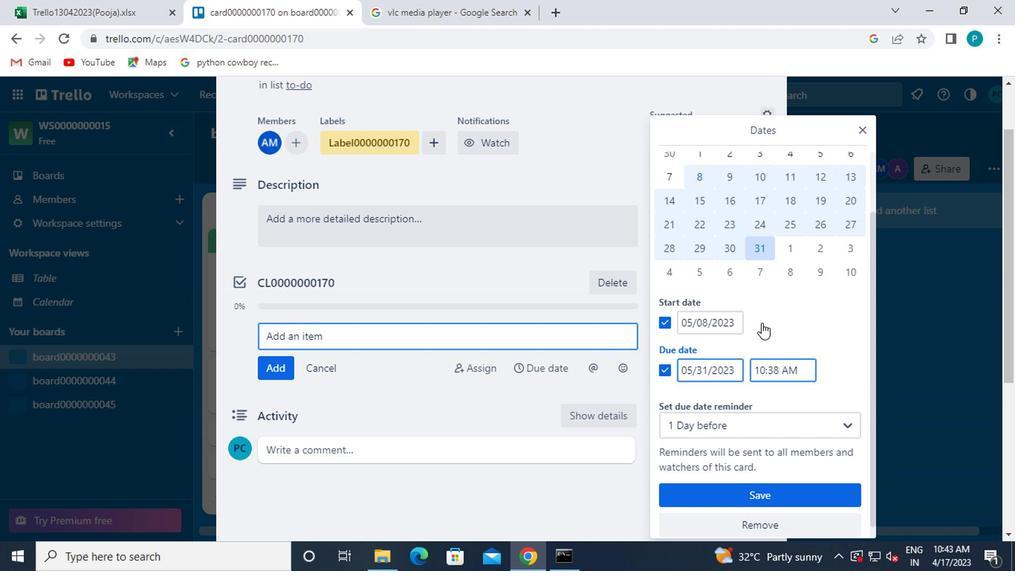 
Action: Mouse moved to (763, 481)
Screenshot: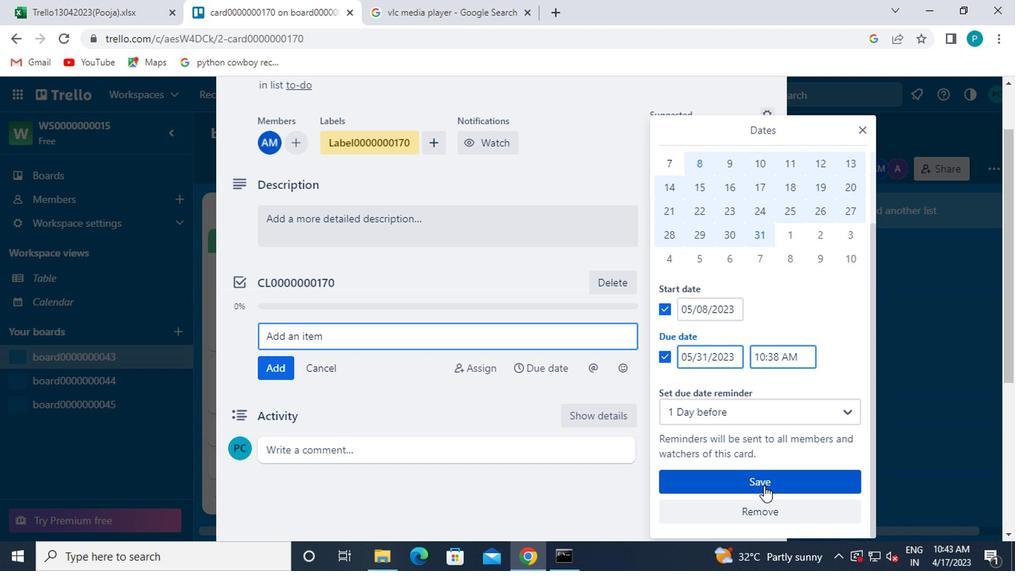
Action: Mouse pressed left at (763, 481)
Screenshot: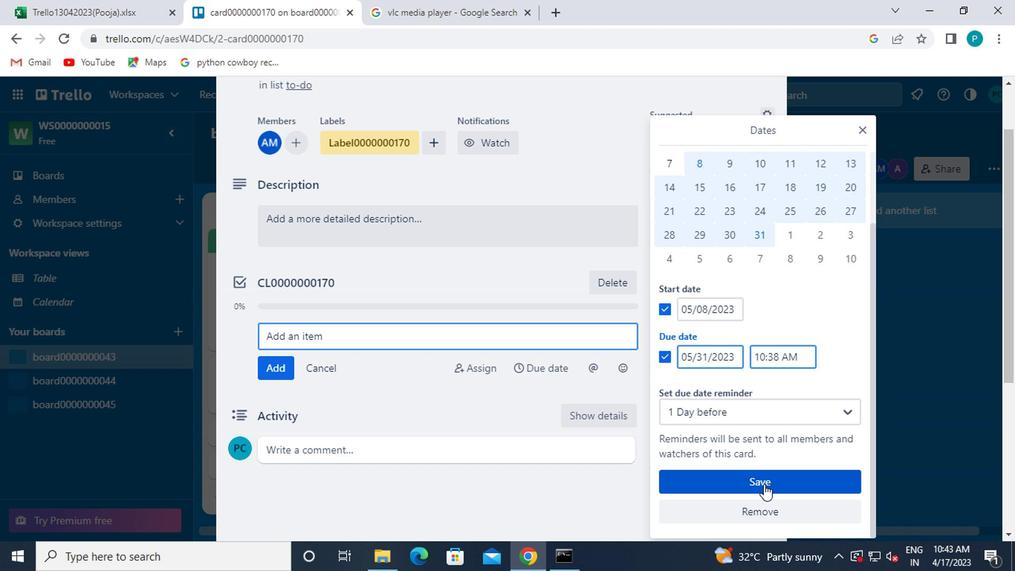 
Action: Mouse moved to (759, 479)
Screenshot: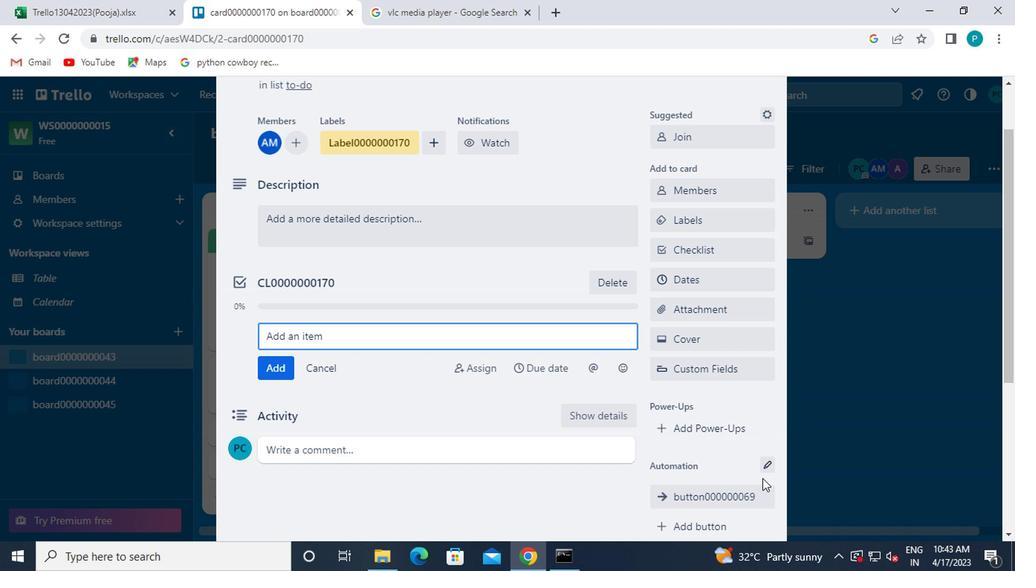 
